 Task: Create a task  Implement a dashboard for administrators to monitor app usage , assign it to team member softage.7@softage.net in the project TrimLine and update the status of the task to  On Track  , set the priority of the task to High.
Action: Mouse moved to (50, 423)
Screenshot: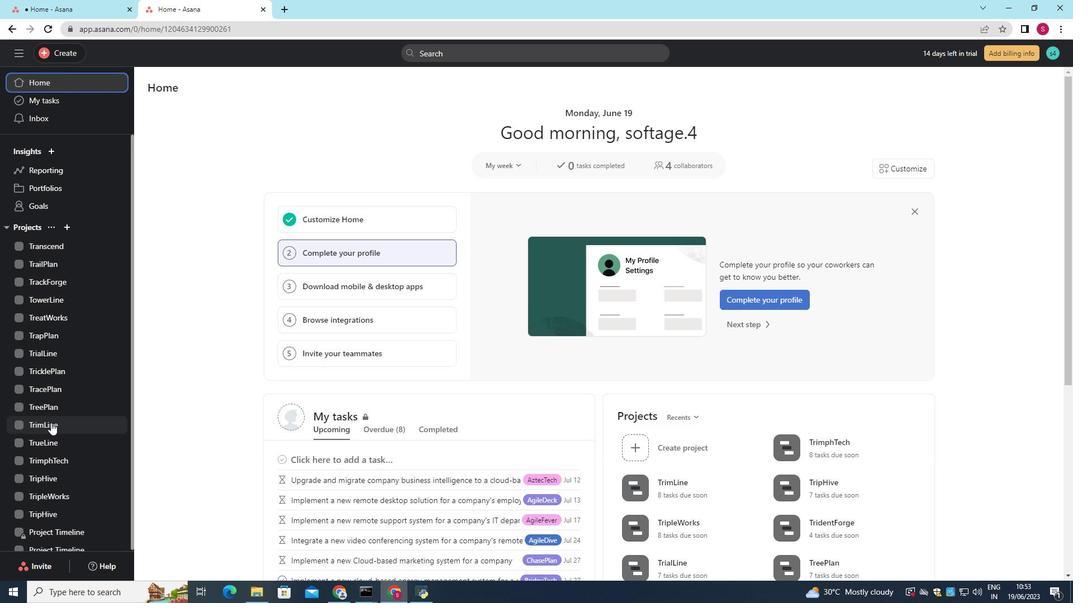 
Action: Mouse pressed left at (50, 423)
Screenshot: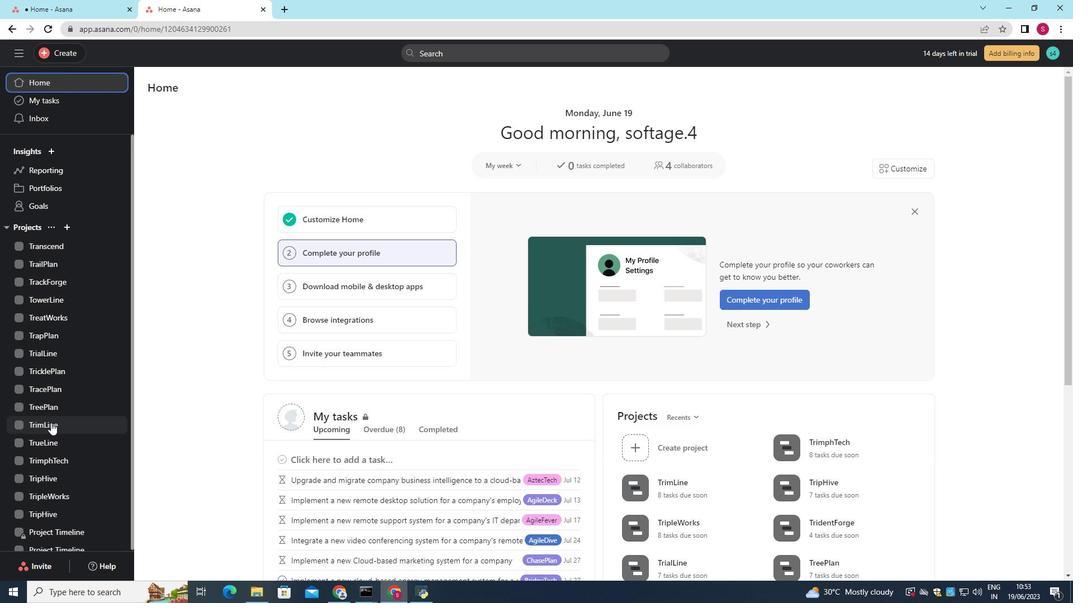 
Action: Mouse moved to (408, 347)
Screenshot: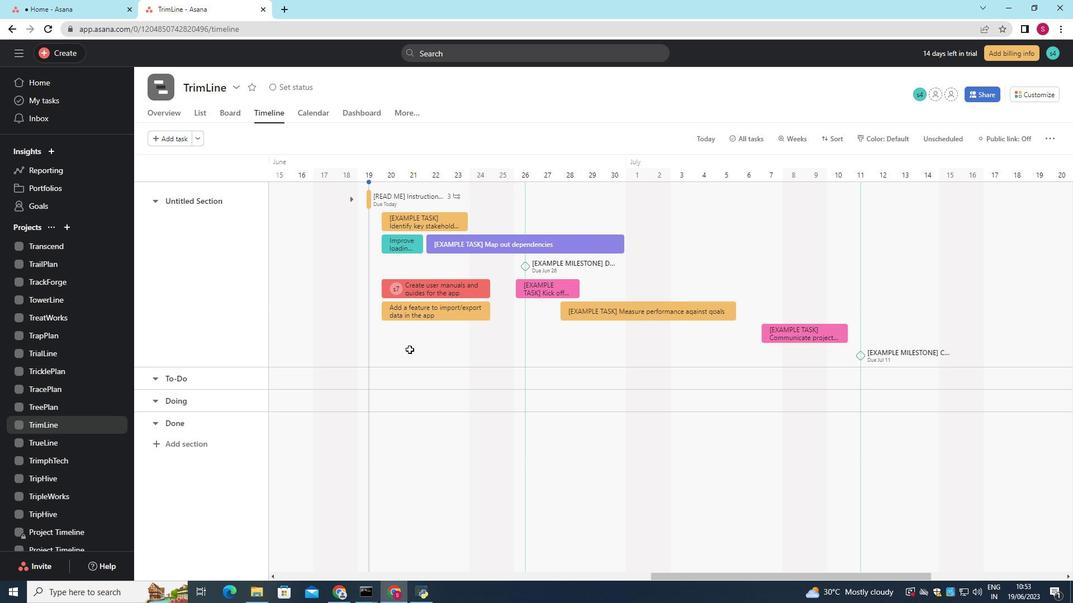 
Action: Mouse pressed left at (408, 347)
Screenshot: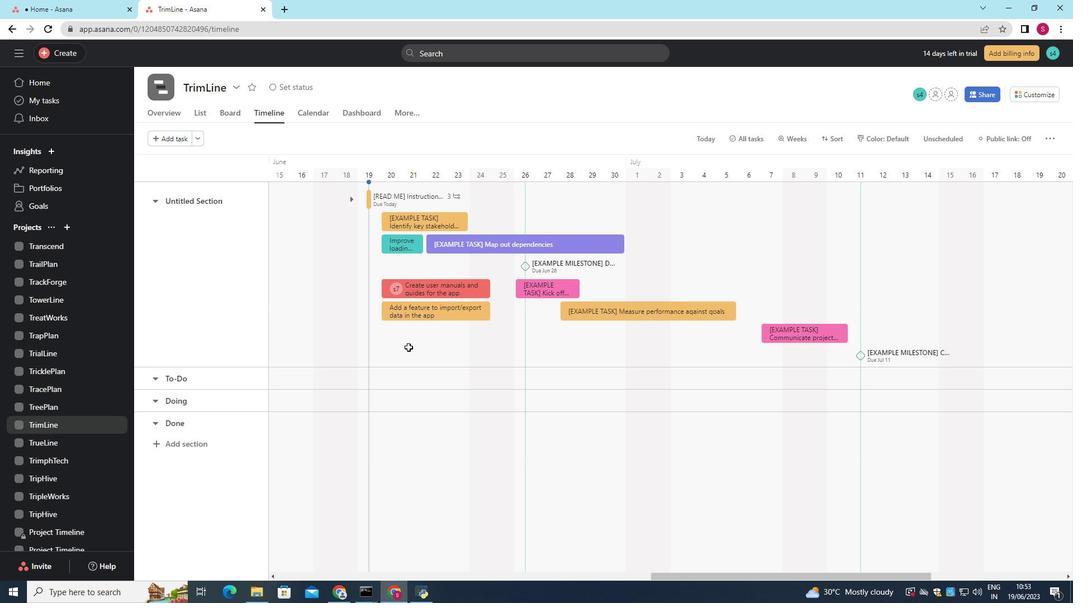 
Action: Mouse moved to (408, 346)
Screenshot: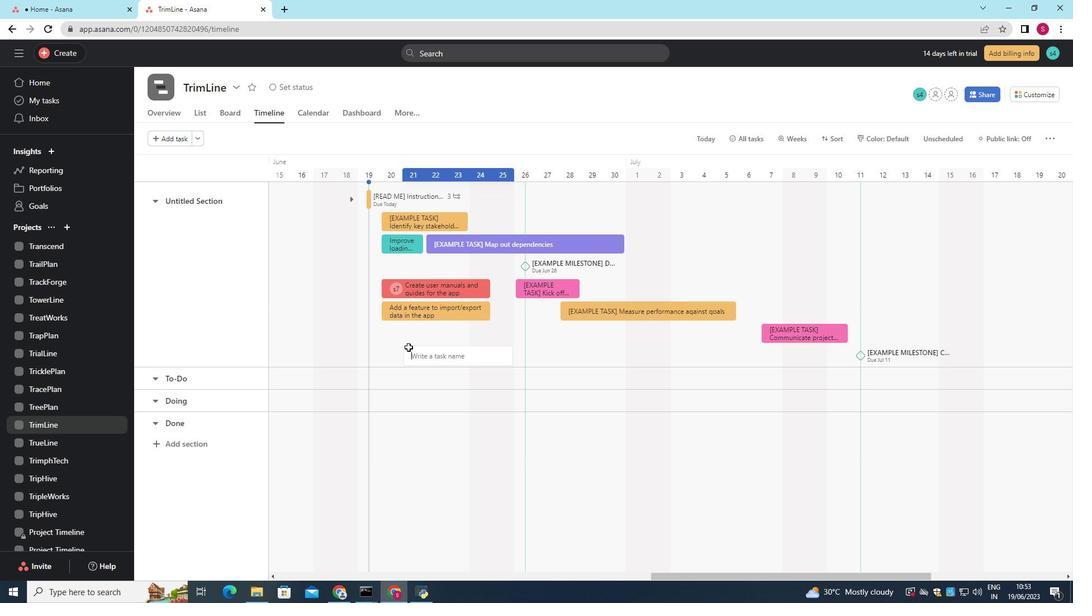 
Action: Key pressed <Key.shift>Implement<Key.space>a<Key.space>dashboard<Key.space>for<Key.space>administrators<Key.space>to<Key.space>monitor<Key.space>app<Key.space>usage
Screenshot: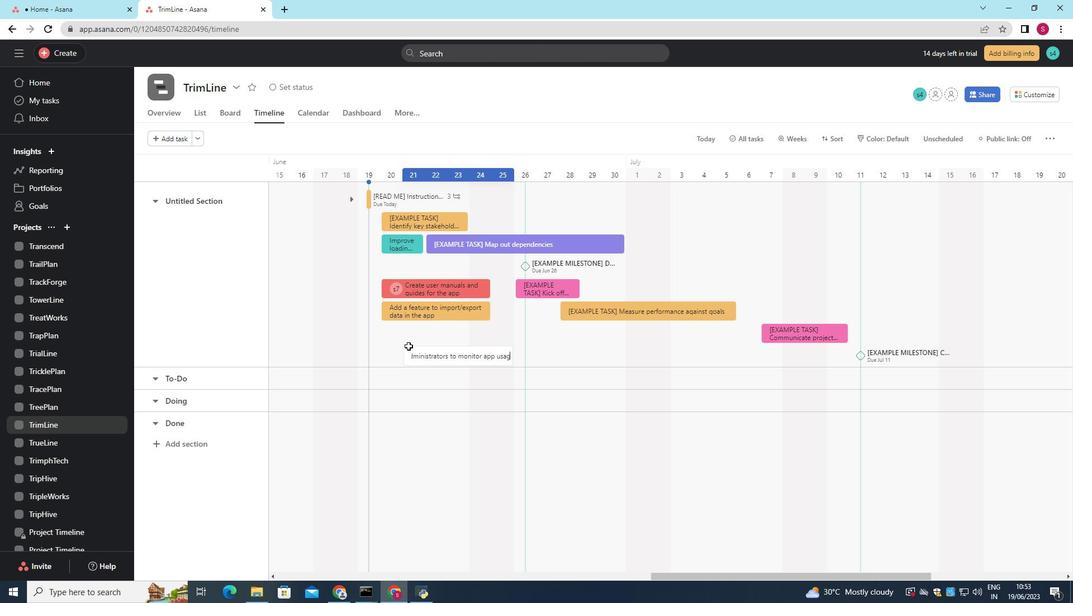 
Action: Mouse moved to (546, 205)
Screenshot: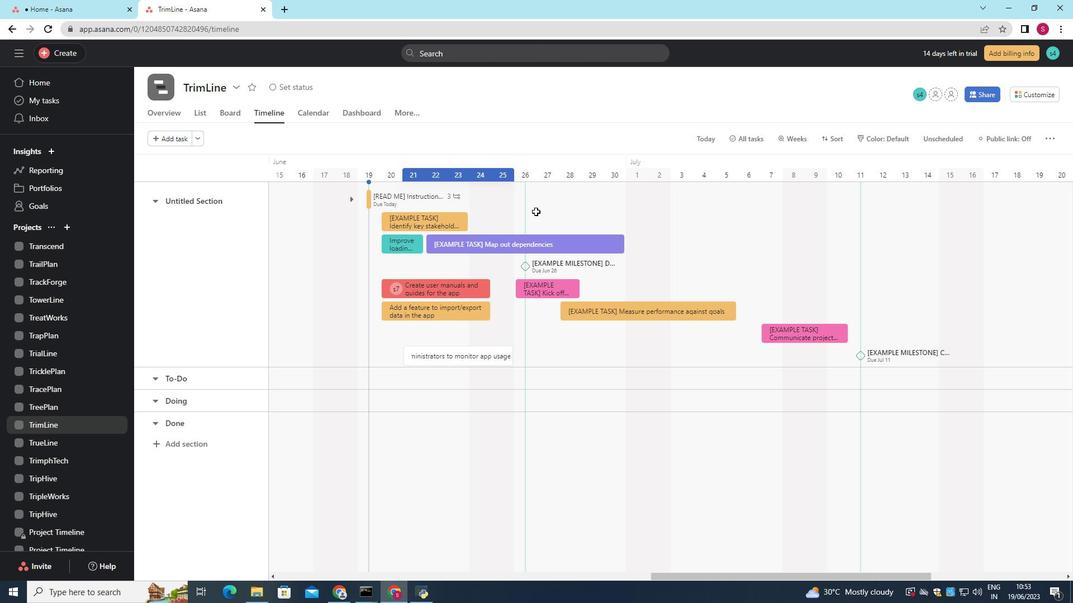 
Action: Key pressed <Key.enter>
Screenshot: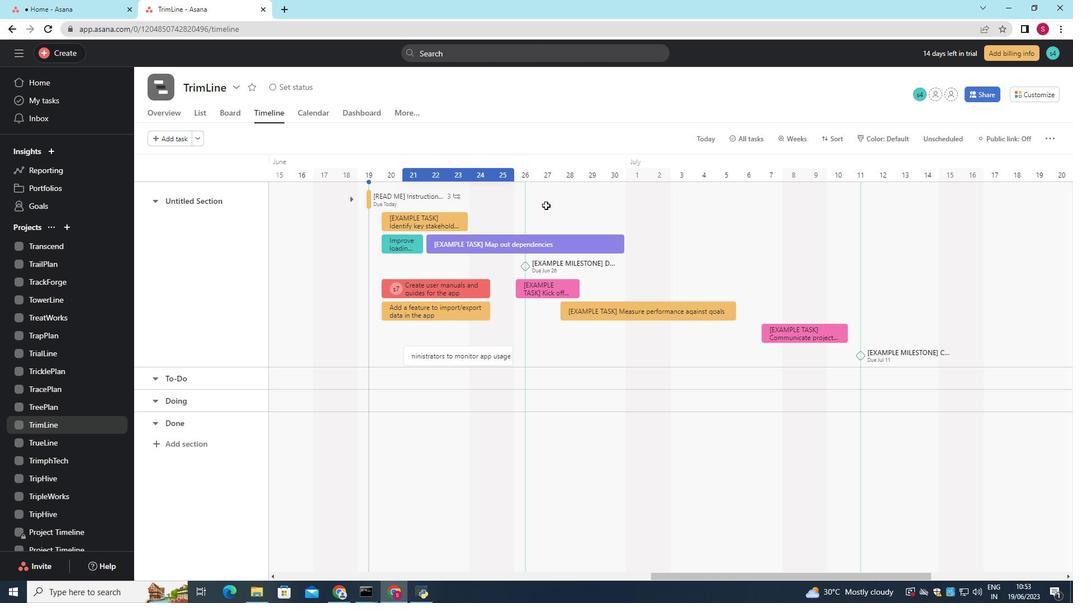 
Action: Mouse moved to (469, 357)
Screenshot: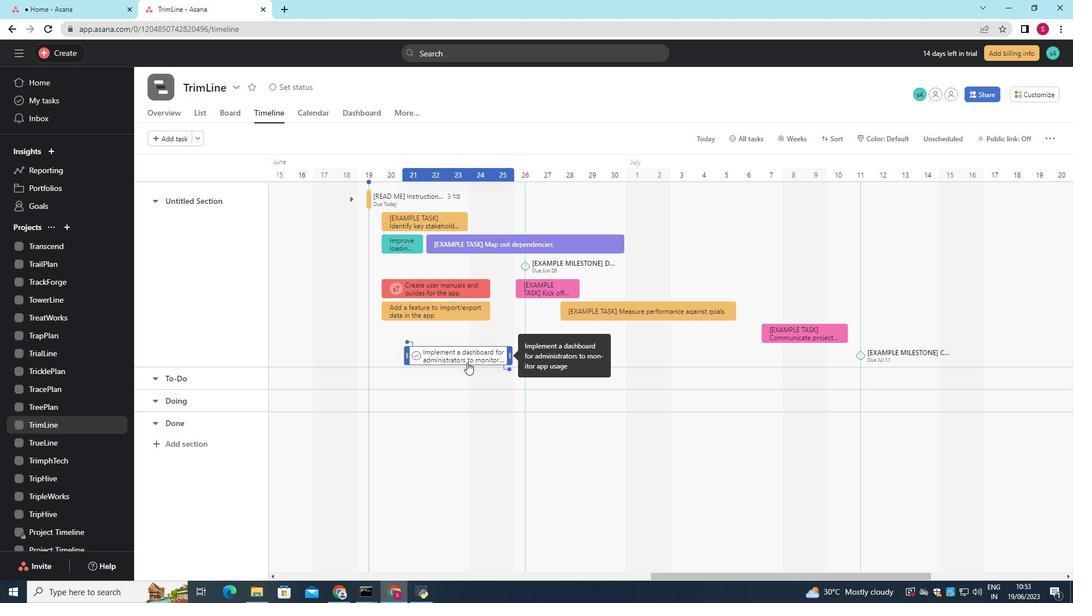 
Action: Mouse pressed left at (469, 357)
Screenshot: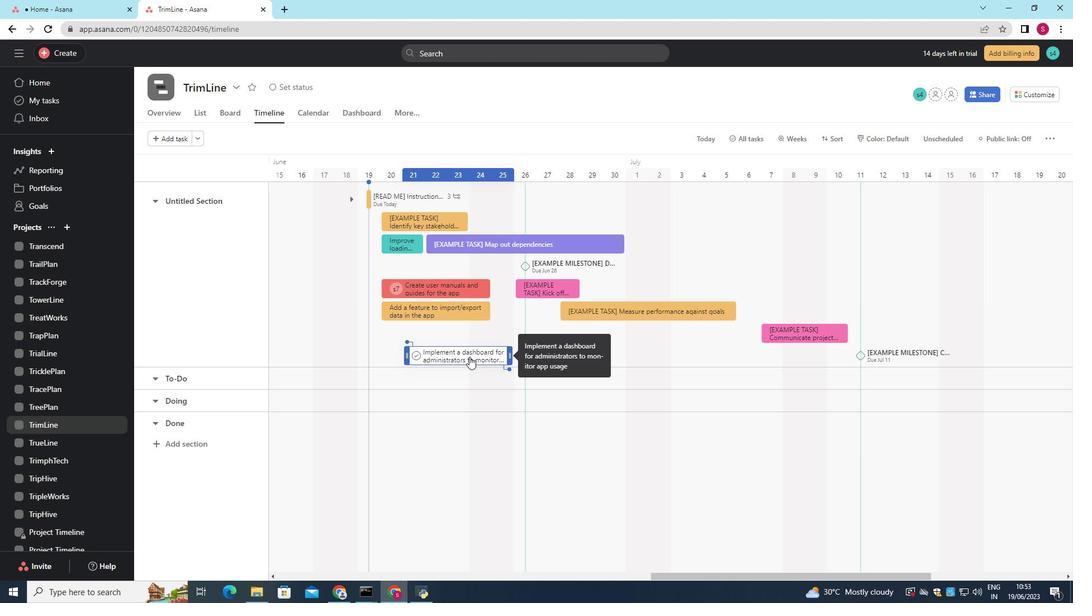 
Action: Mouse moved to (836, 218)
Screenshot: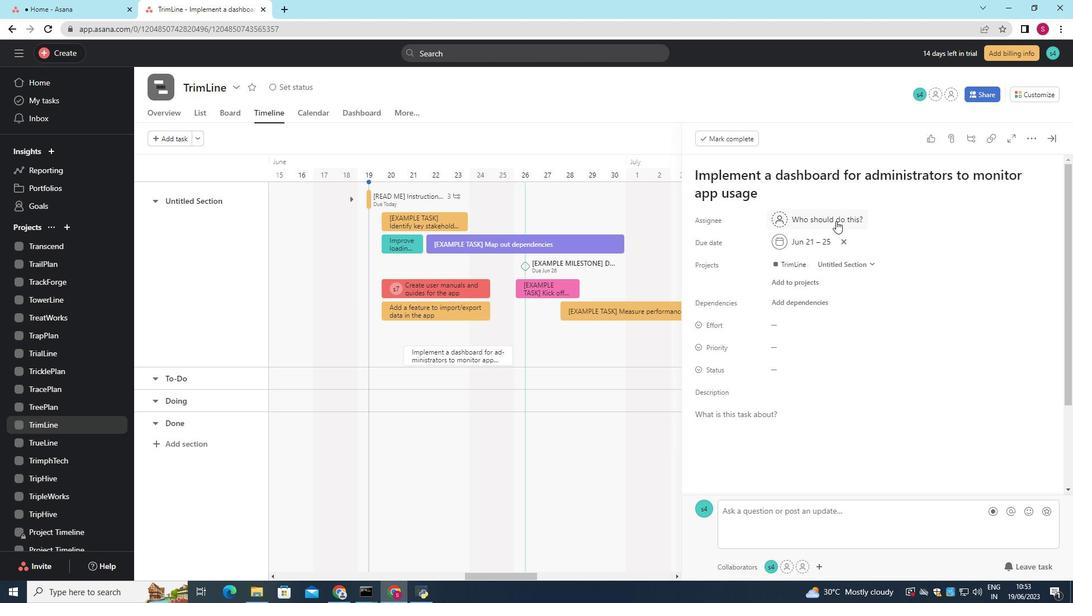 
Action: Mouse pressed left at (836, 218)
Screenshot: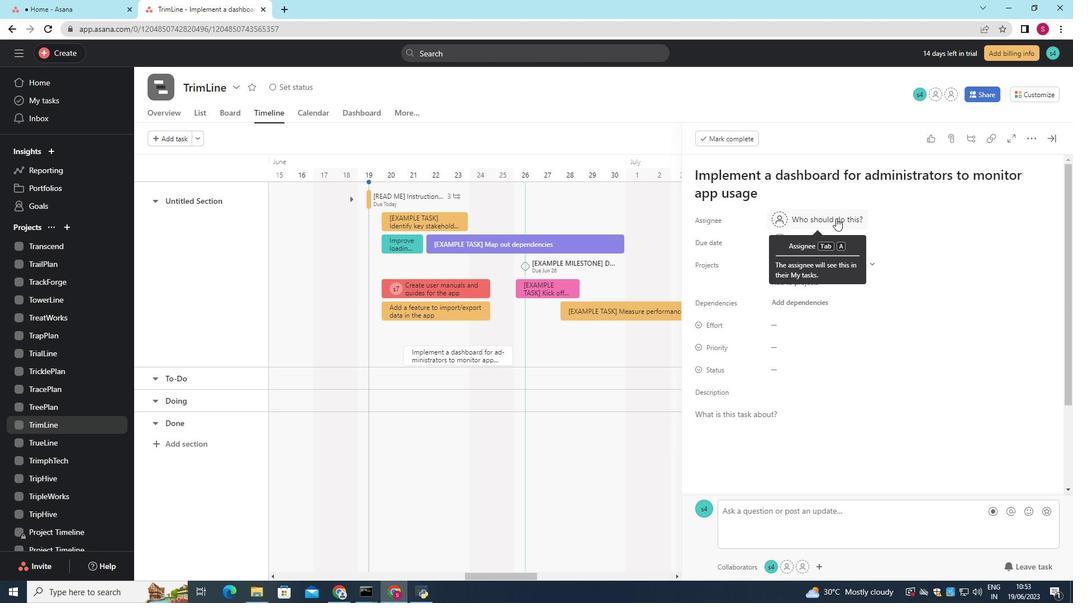 
Action: Key pressed softage.7<Key.shift><Key.shift><Key.shift><Key.shift><Key.shift><Key.shift><Key.shift>@softage.net
Screenshot: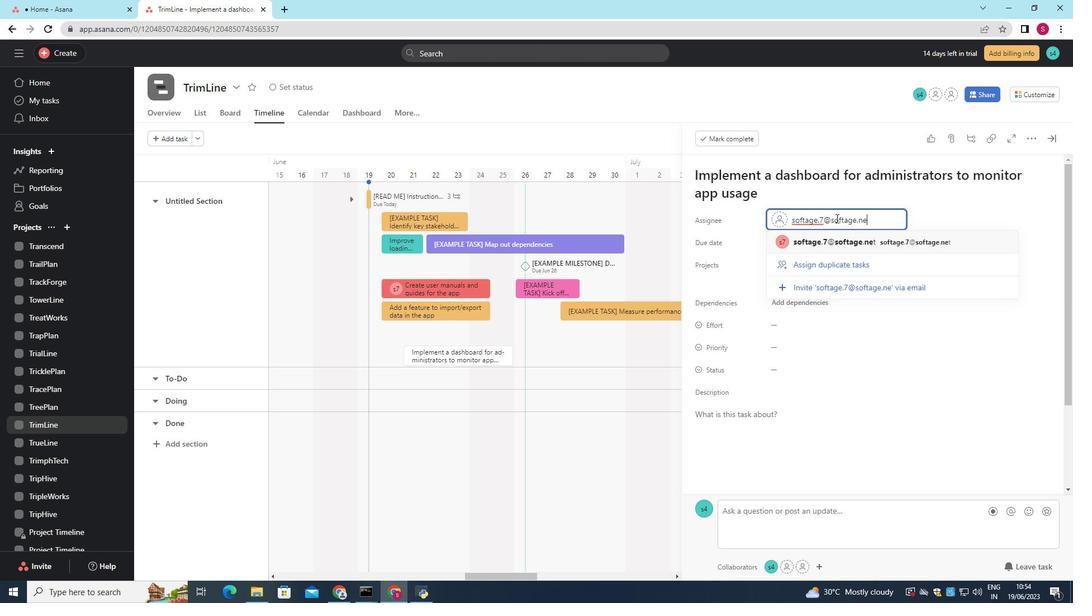 
Action: Mouse moved to (848, 227)
Screenshot: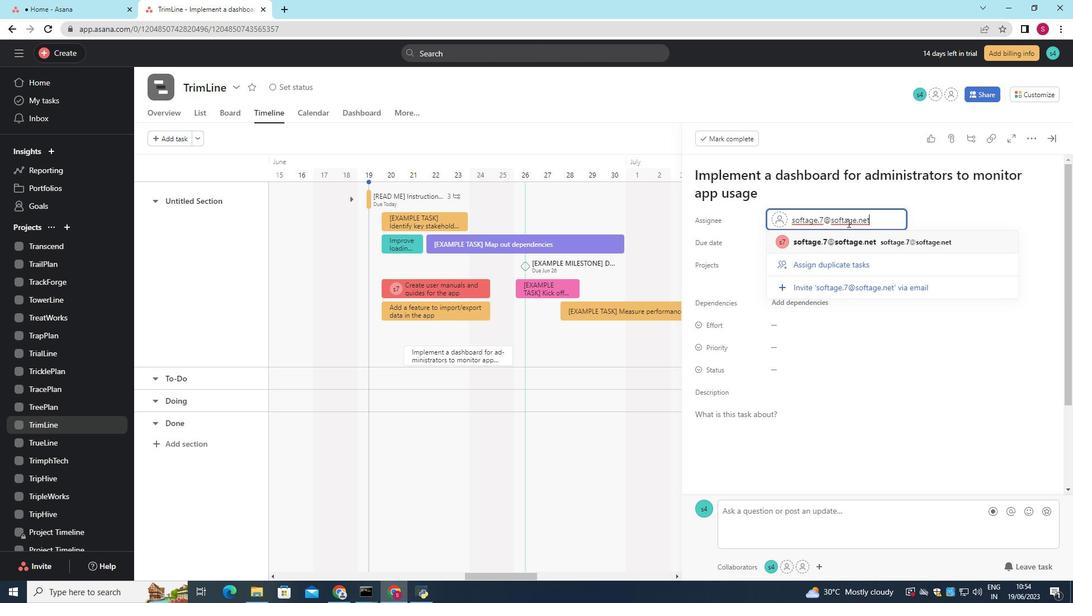 
Action: Key pressed <Key.enter>
Screenshot: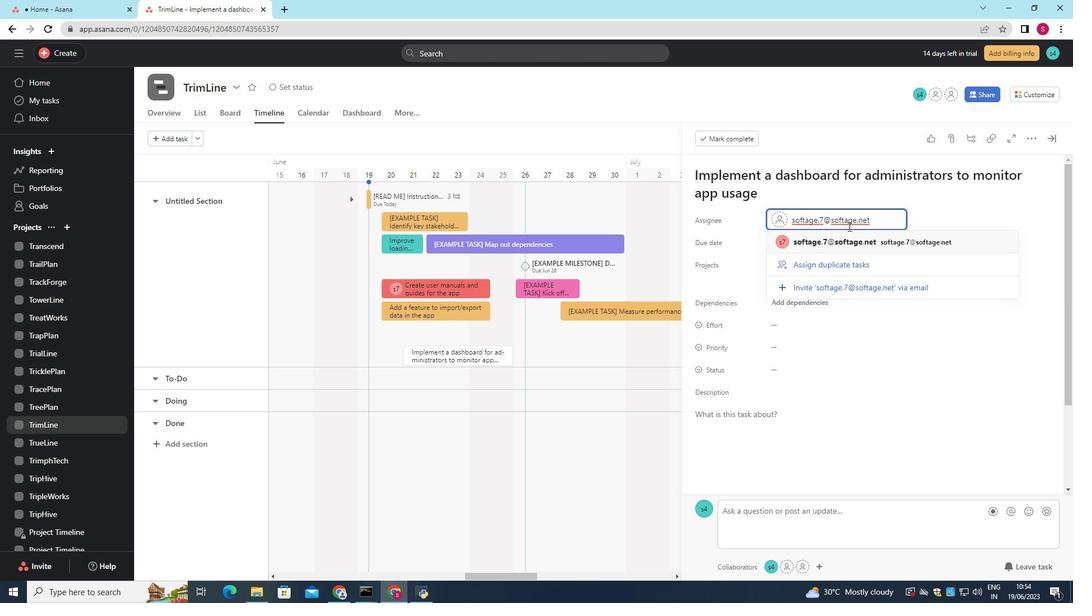 
Action: Mouse moved to (818, 371)
Screenshot: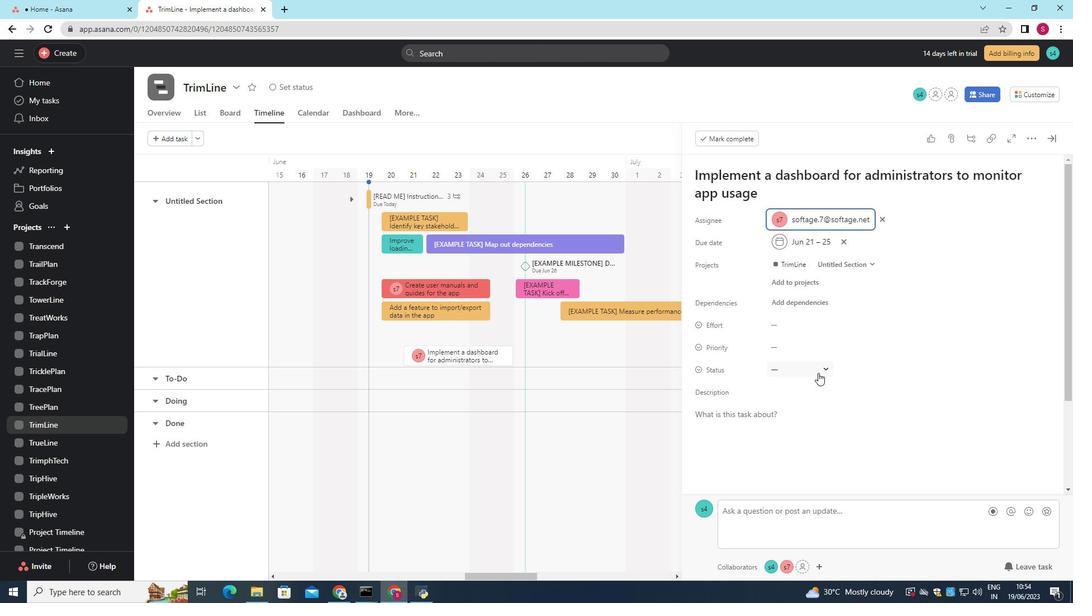 
Action: Mouse pressed left at (818, 371)
Screenshot: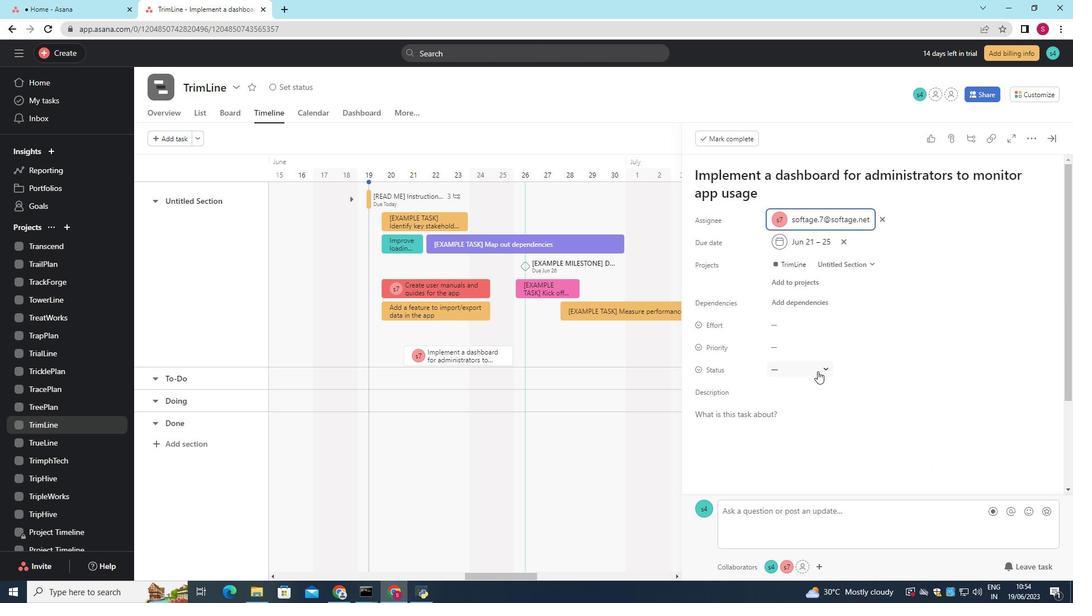 
Action: Mouse moved to (805, 411)
Screenshot: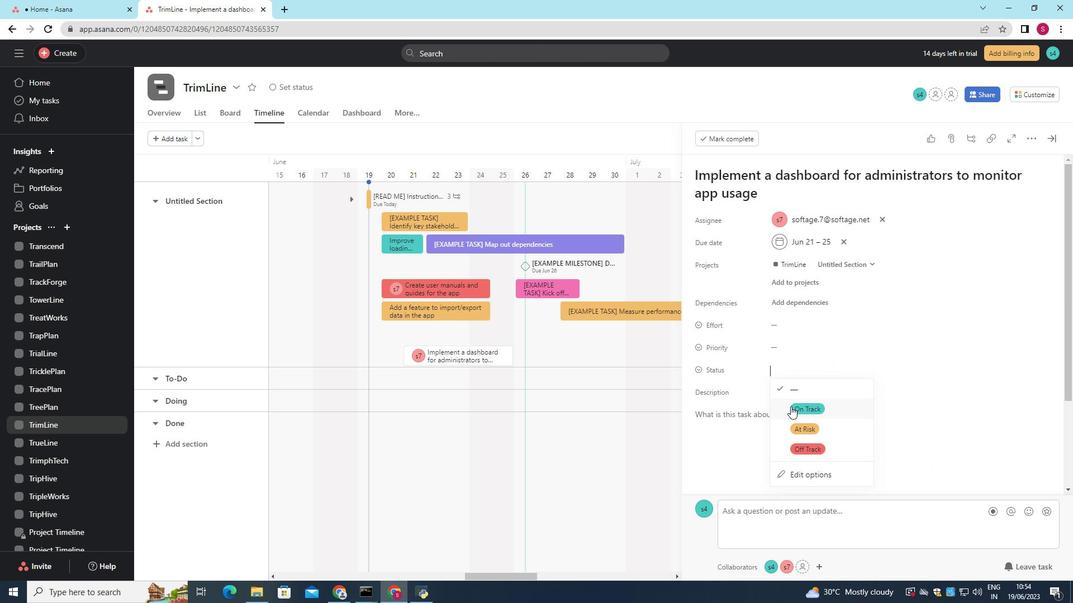 
Action: Mouse pressed left at (805, 411)
Screenshot: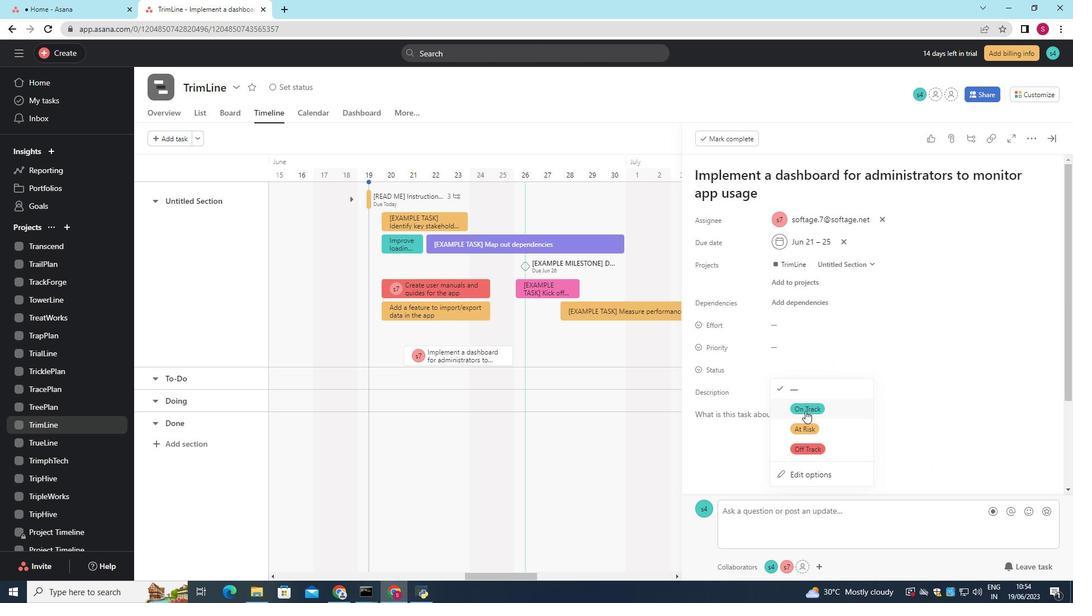 
Action: Mouse moved to (814, 337)
Screenshot: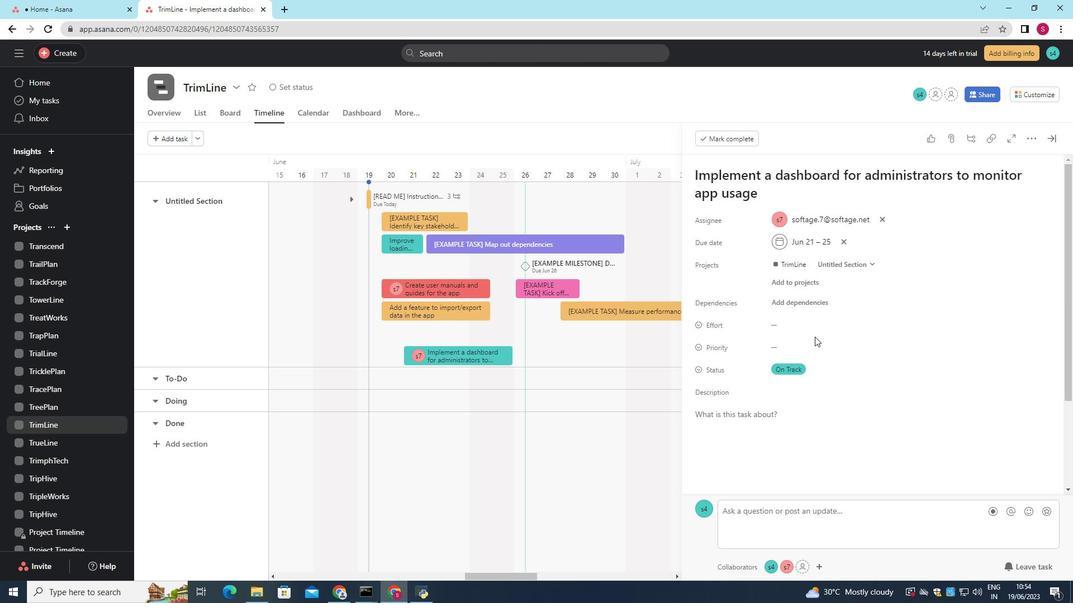 
Action: Mouse pressed left at (814, 337)
Screenshot: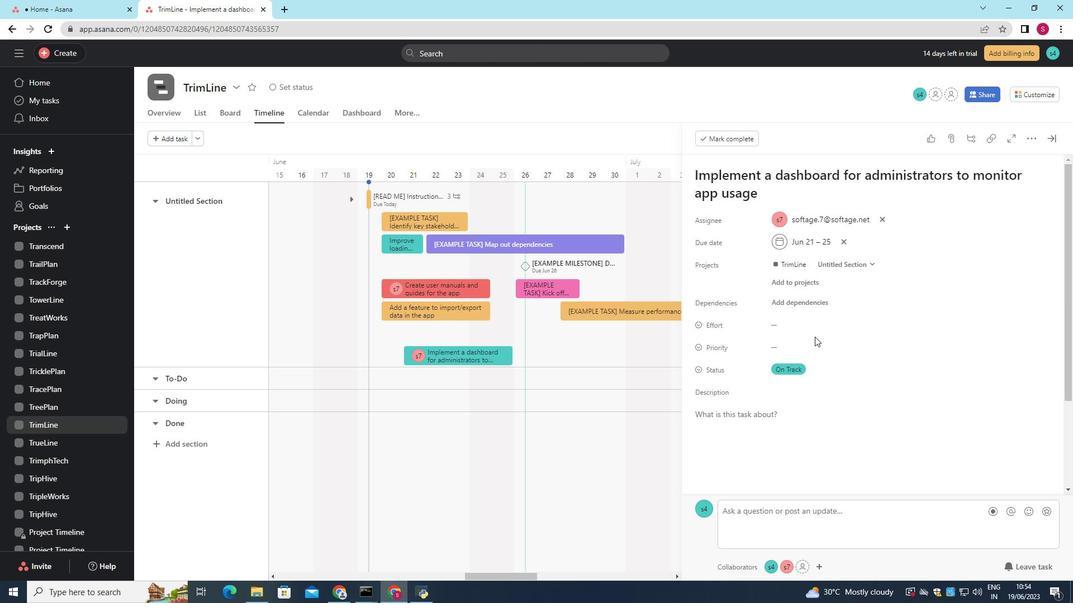
Action: Mouse moved to (816, 343)
Screenshot: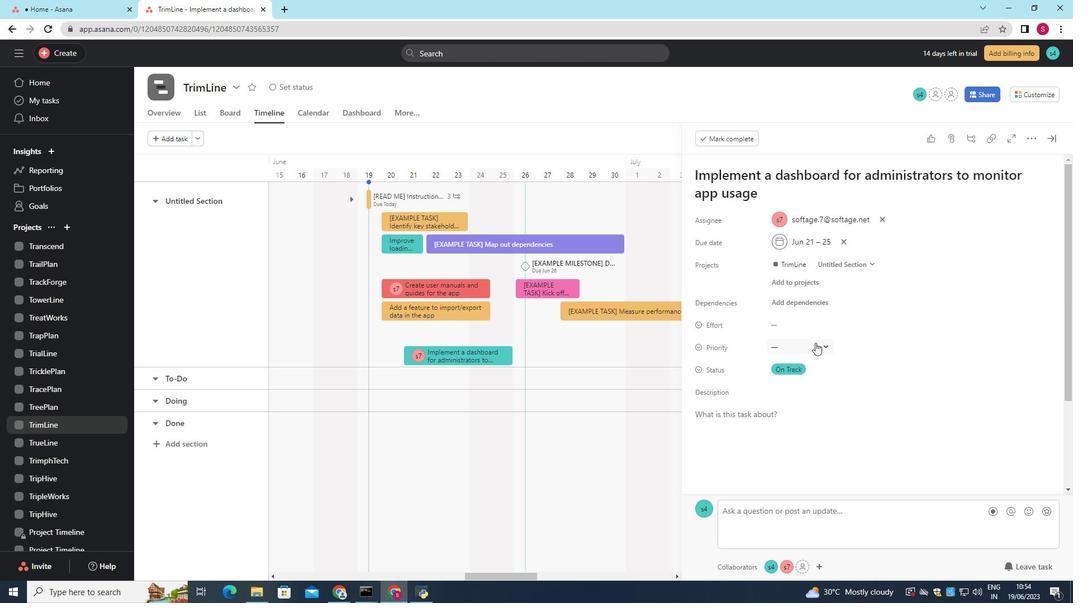 
Action: Mouse pressed left at (816, 343)
Screenshot: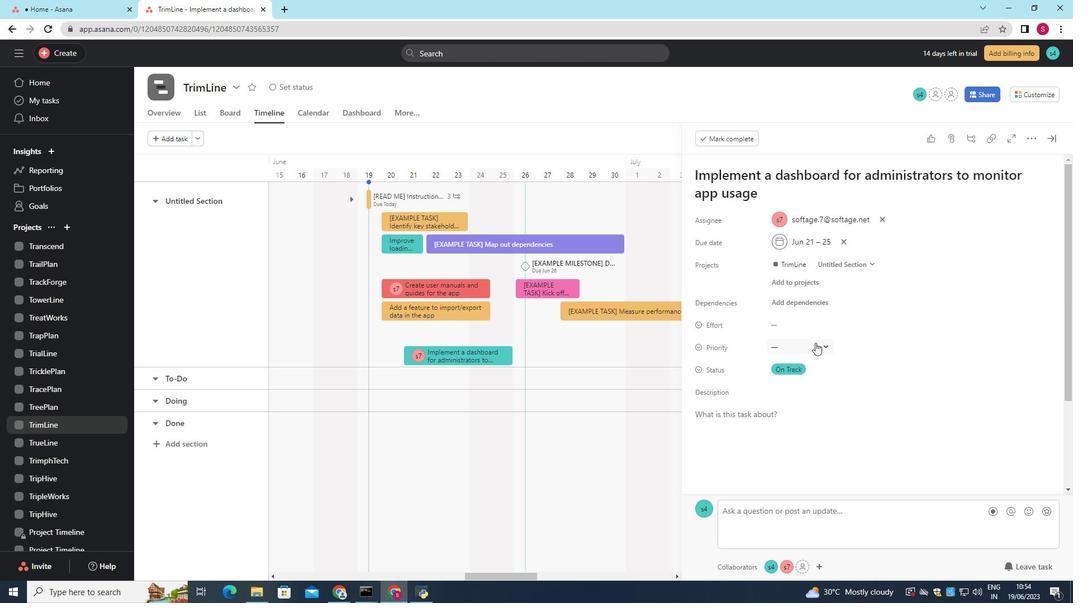 
Action: Mouse moved to (799, 383)
Screenshot: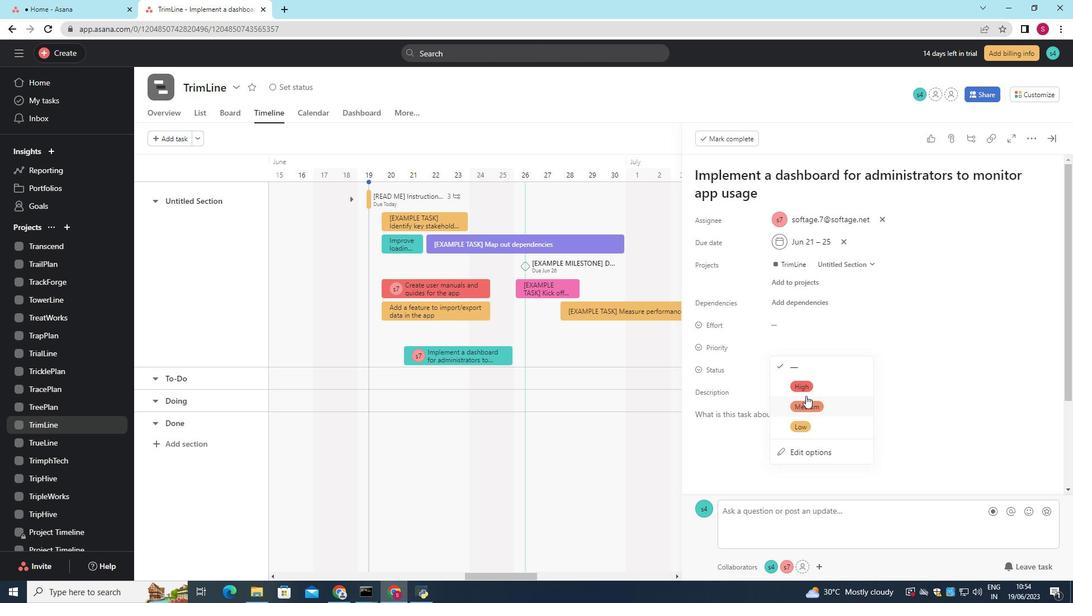 
Action: Mouse pressed left at (799, 383)
Screenshot: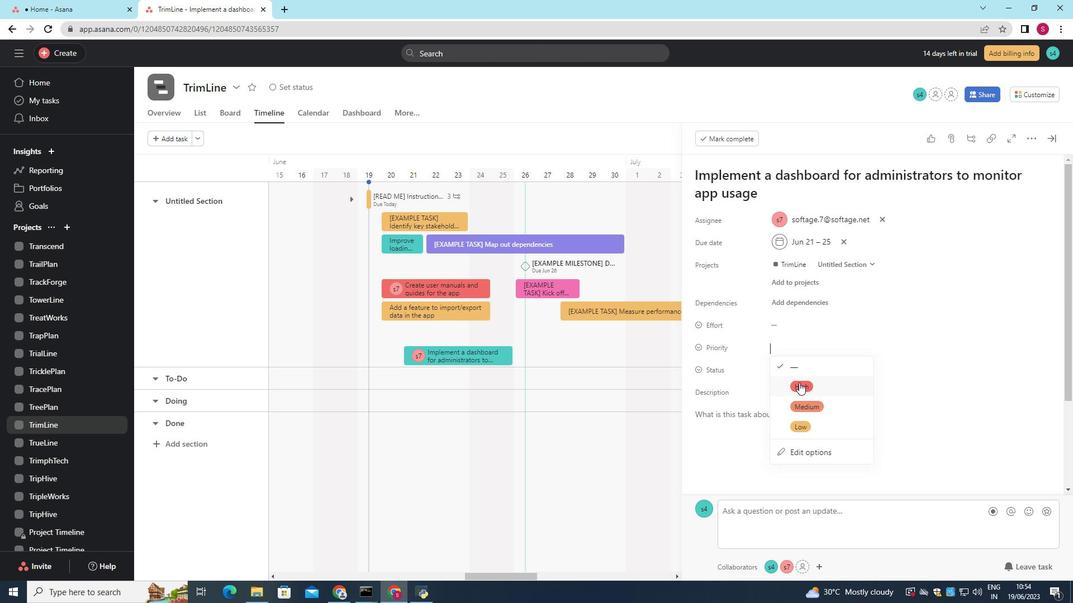 
Action: Mouse moved to (800, 382)
Screenshot: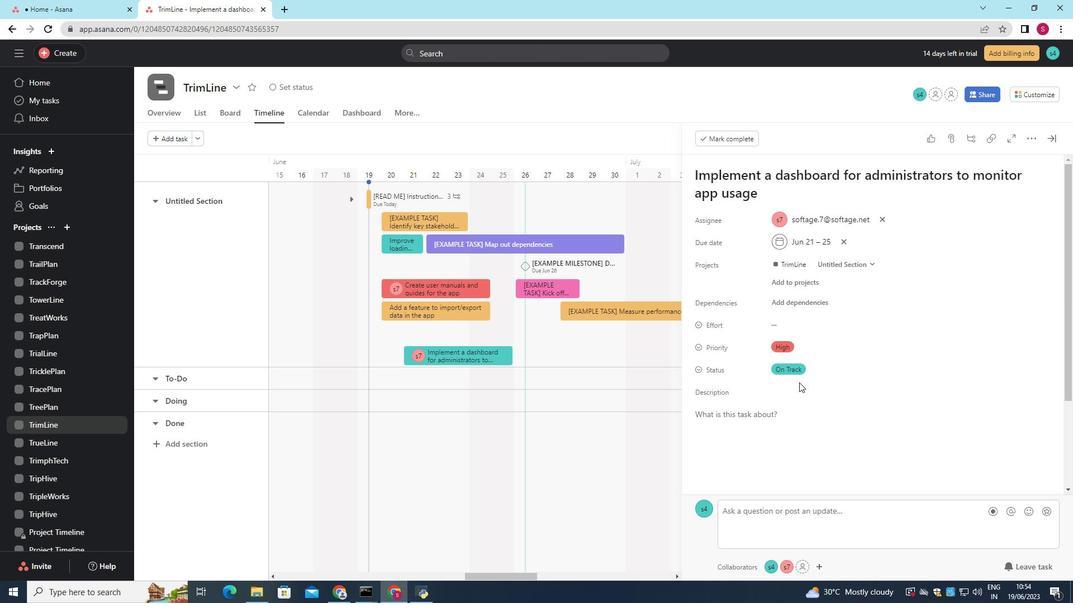 
